 Task: Change line and paragraph spacing to double.
Action: Mouse moved to (465, 352)
Screenshot: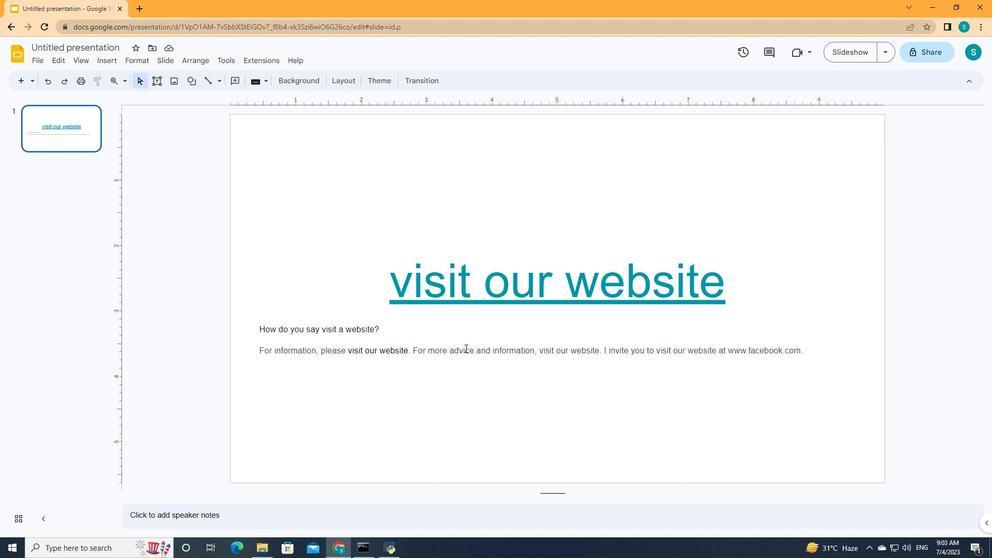 
Action: Mouse pressed left at (465, 352)
Screenshot: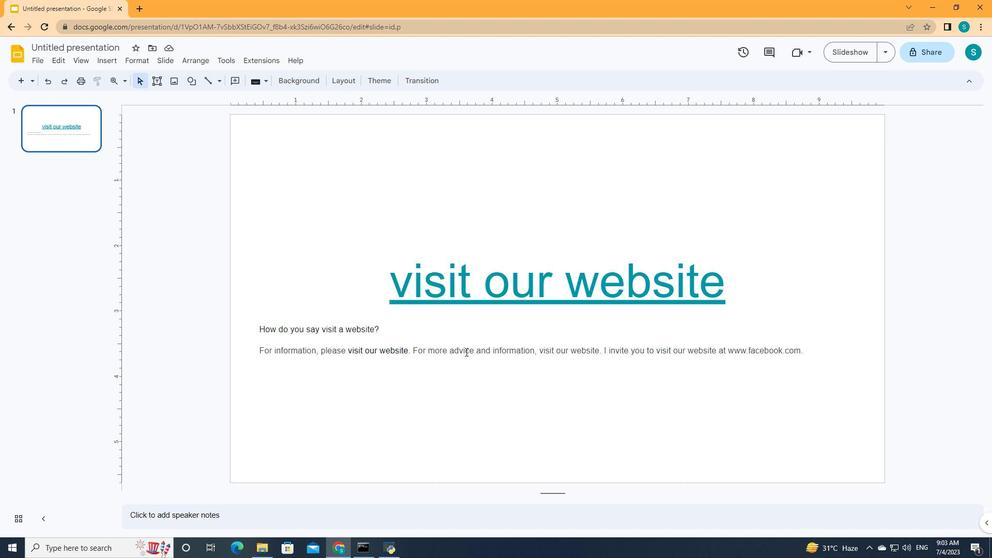 
Action: Key pressed ctrl+A
Screenshot: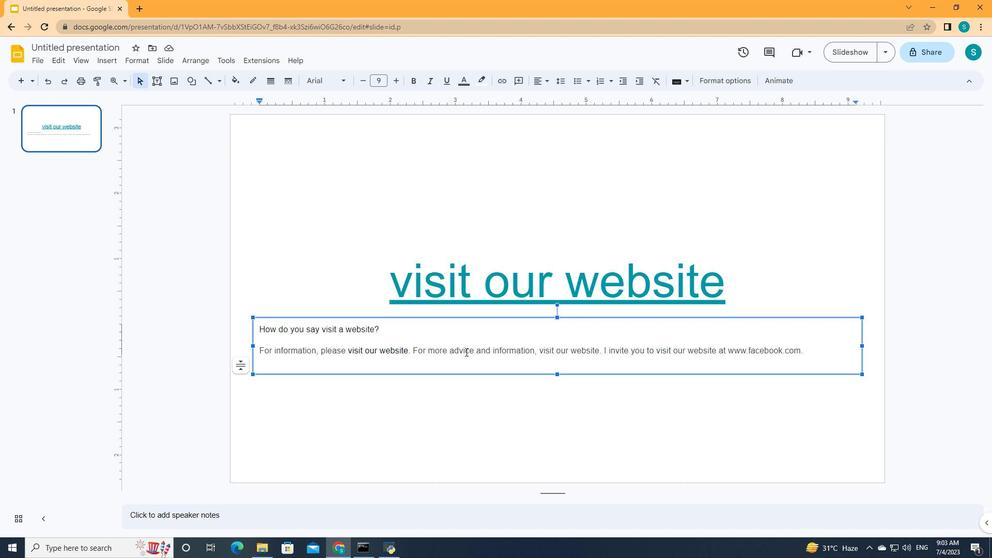
Action: Mouse moved to (564, 77)
Screenshot: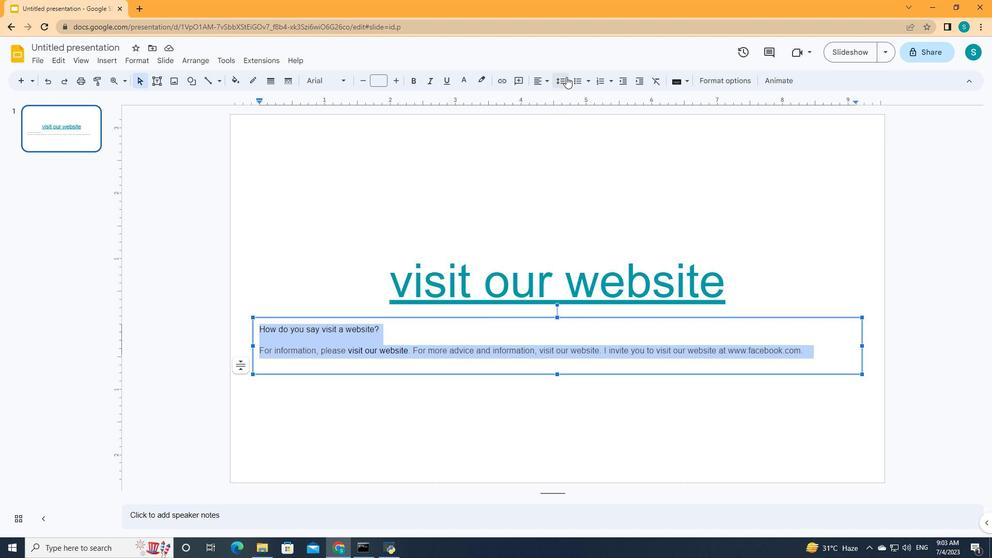 
Action: Mouse pressed left at (564, 77)
Screenshot: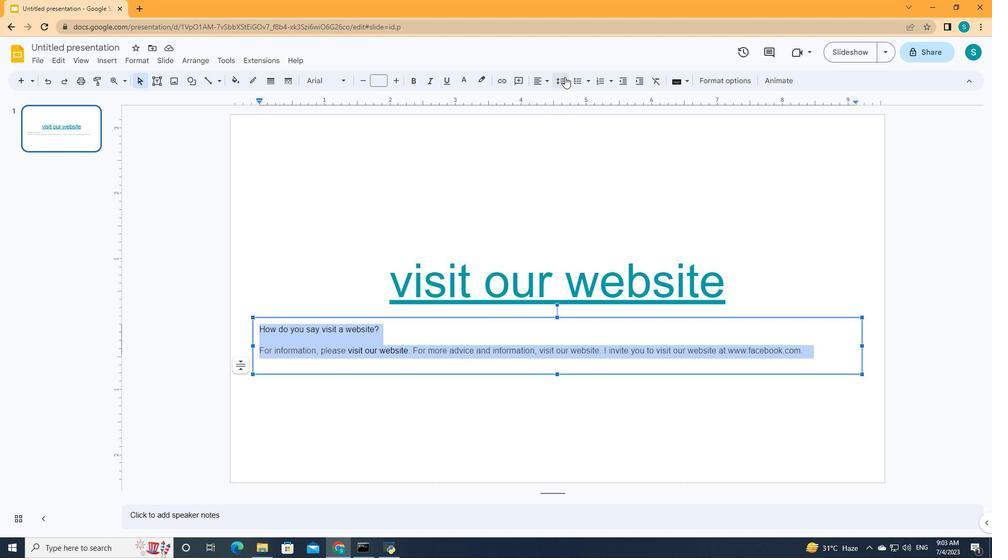 
Action: Mouse moved to (565, 147)
Screenshot: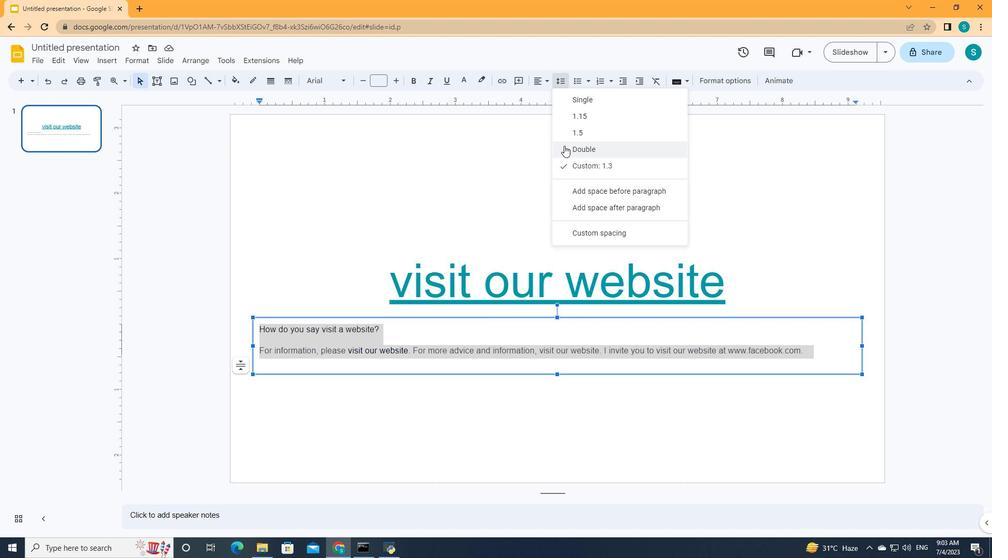 
Action: Mouse pressed left at (565, 147)
Screenshot: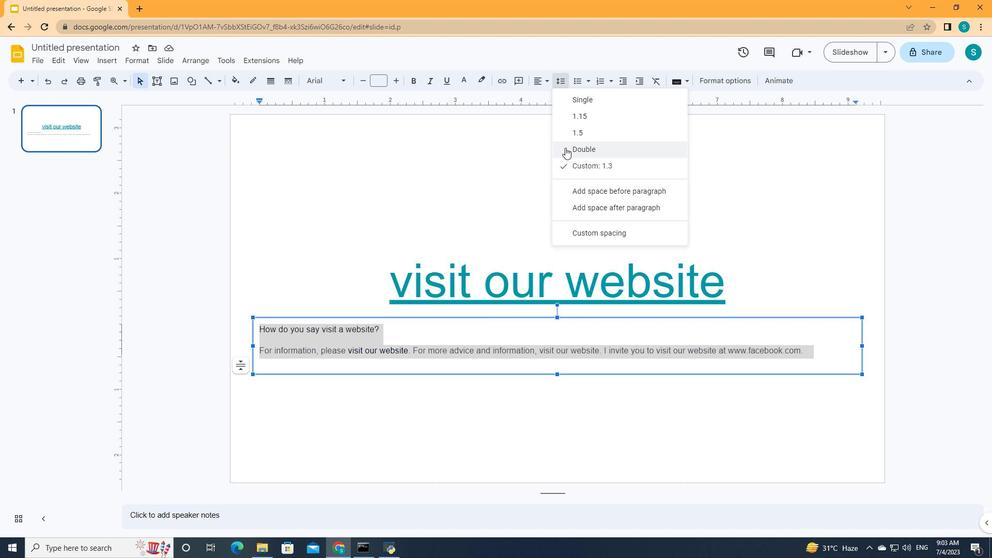 
Action: Mouse moved to (565, 197)
Screenshot: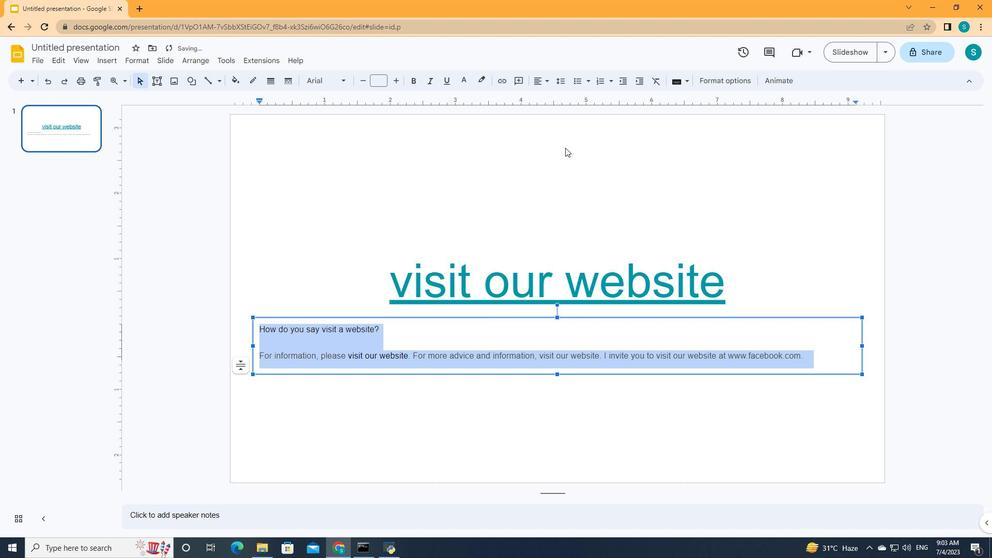 
